Task: Add an orange background to the video "Movie C.mp4" and Play
Action: Mouse moved to (421, 129)
Screenshot: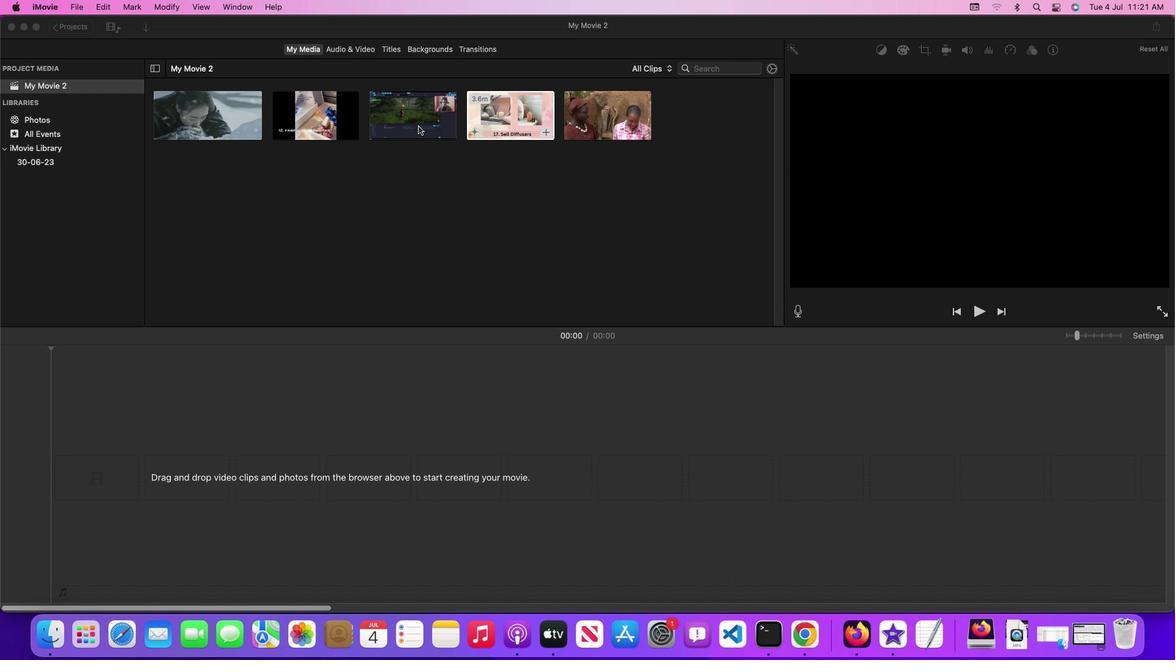 
Action: Mouse pressed left at (421, 129)
Screenshot: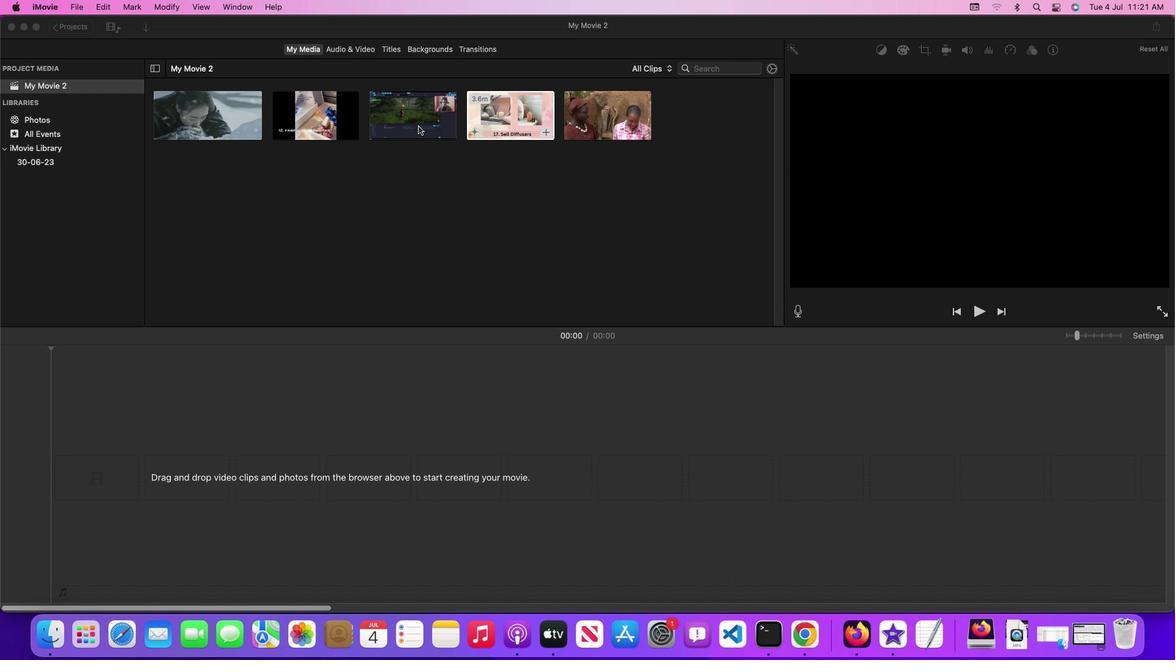 
Action: Mouse moved to (426, 51)
Screenshot: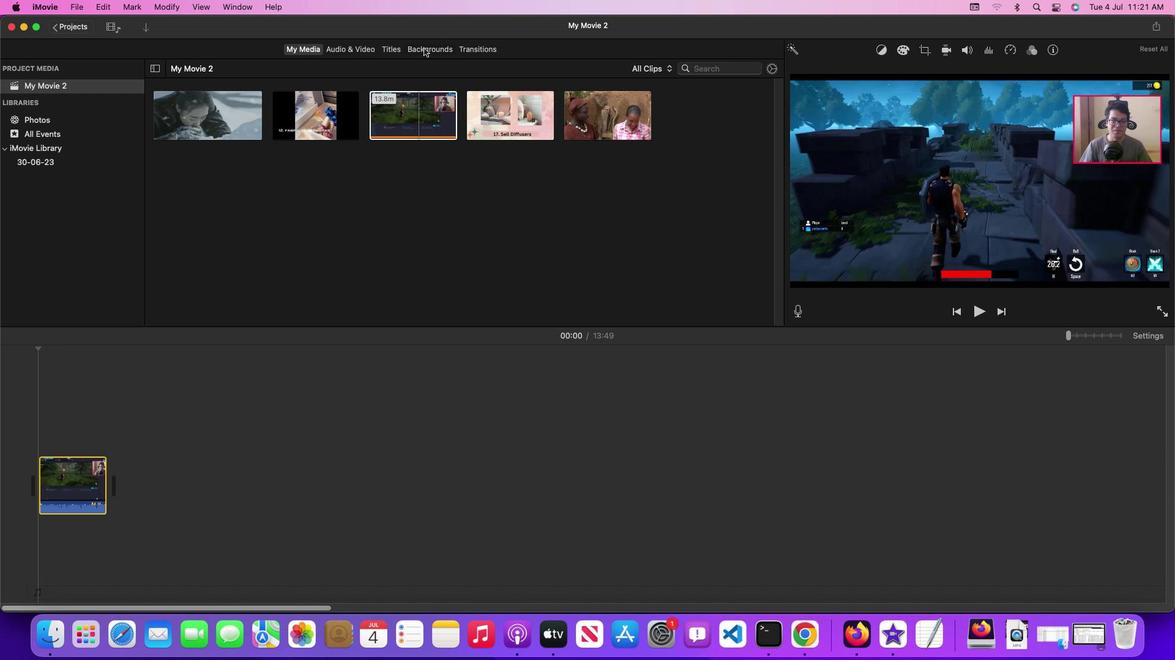 
Action: Mouse pressed left at (426, 51)
Screenshot: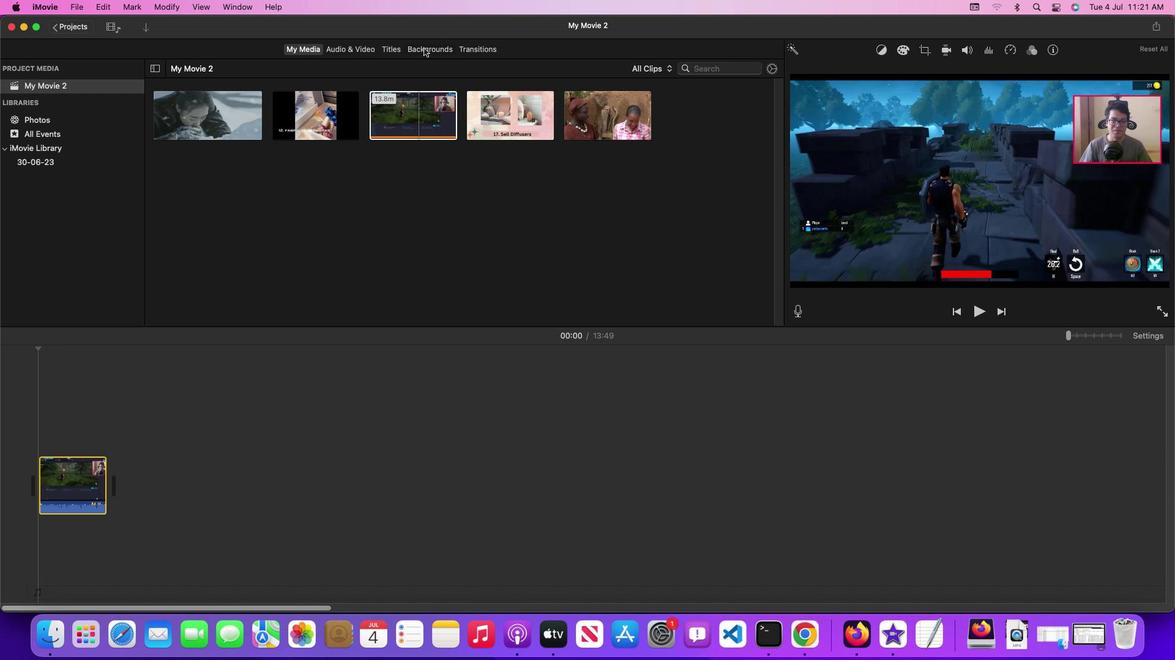 
Action: Mouse moved to (113, 283)
Screenshot: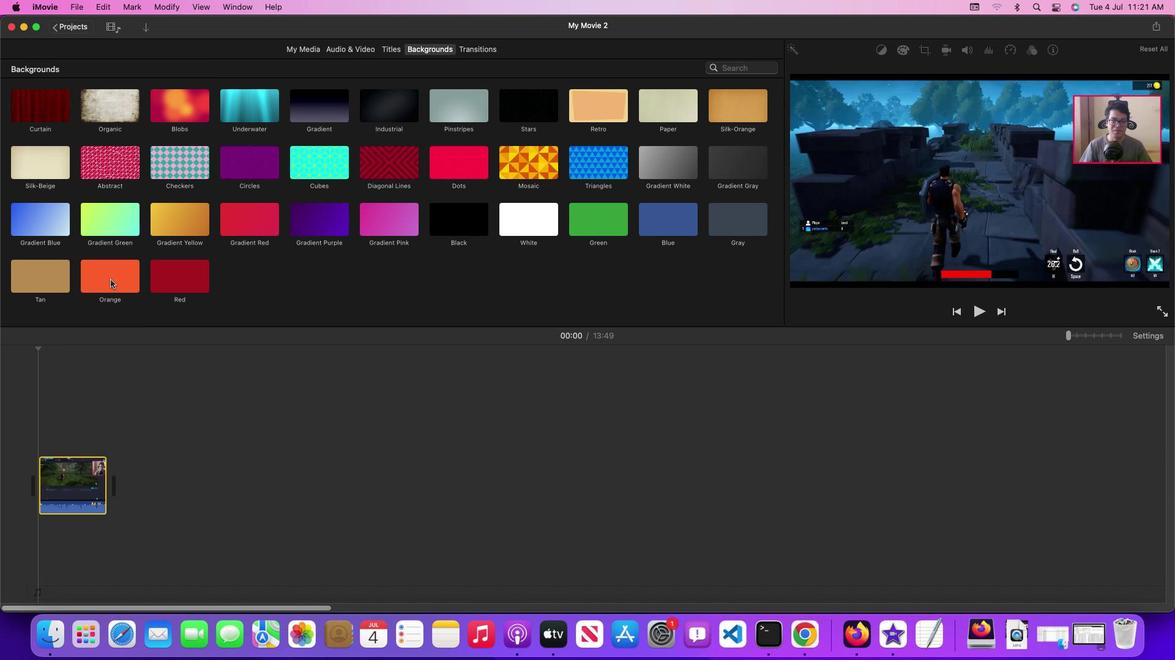 
Action: Mouse pressed left at (113, 283)
Screenshot: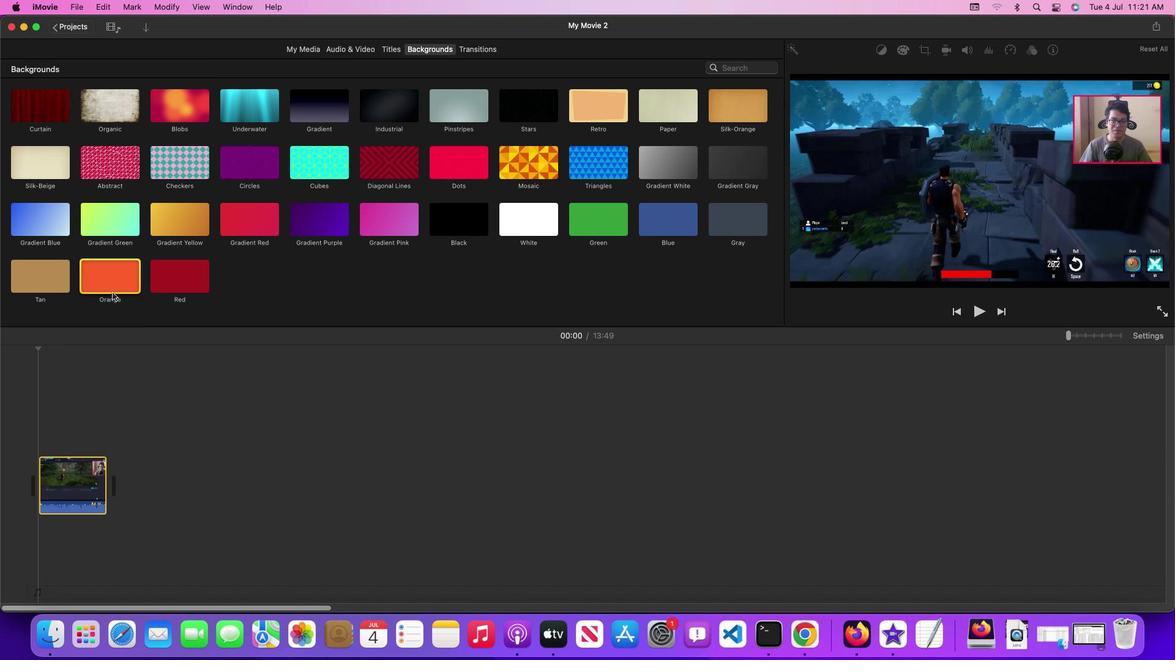 
Action: Mouse moved to (162, 486)
Screenshot: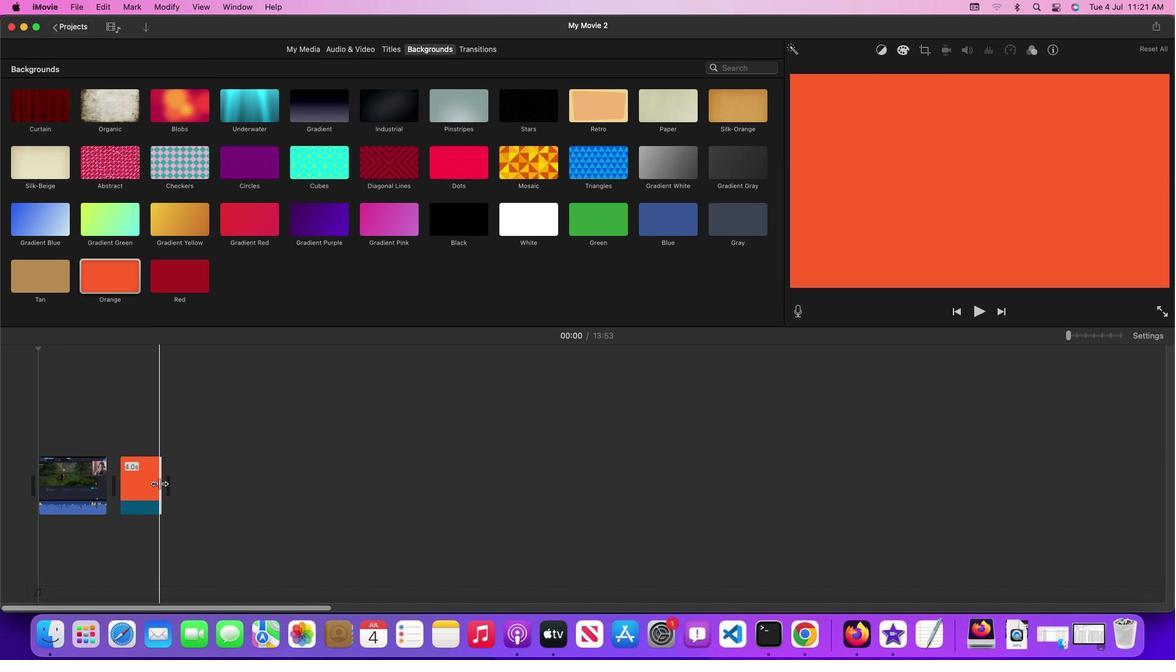 
Action: Mouse pressed left at (162, 486)
Screenshot: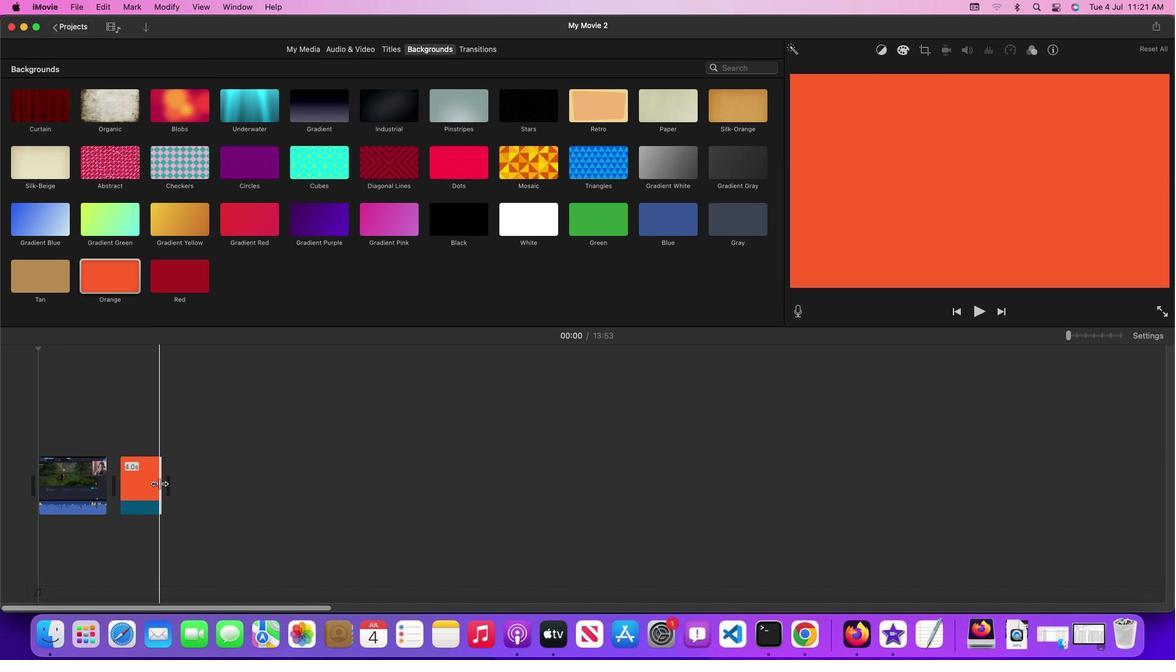 
Action: Mouse moved to (184, 488)
Screenshot: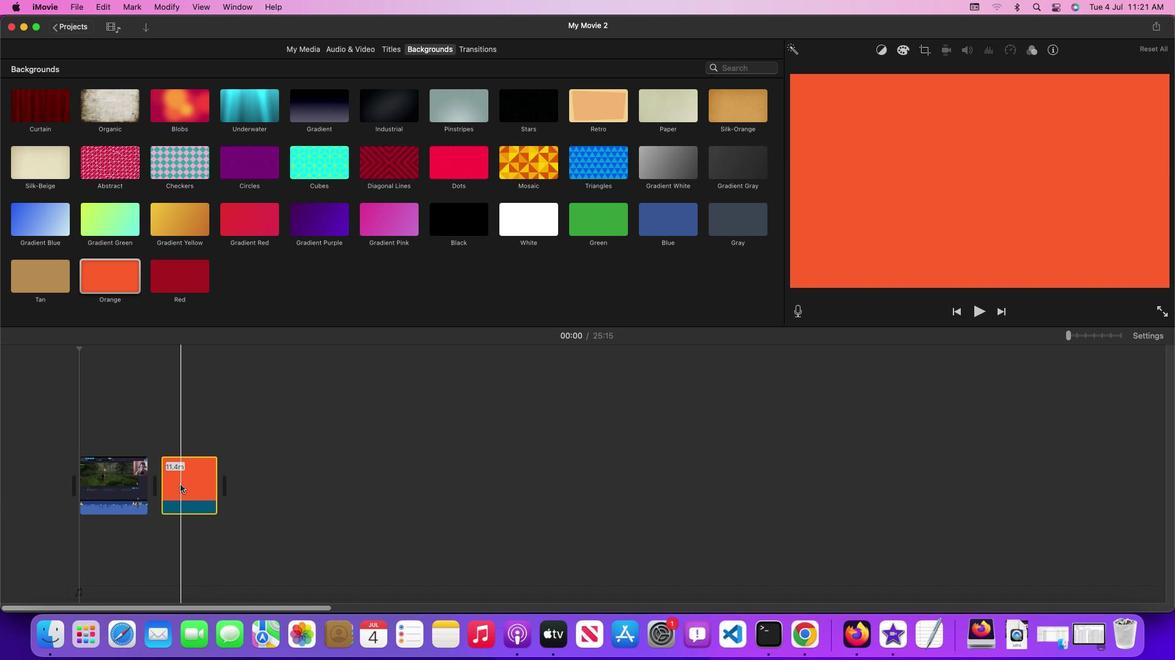 
Action: Mouse pressed left at (184, 488)
Screenshot: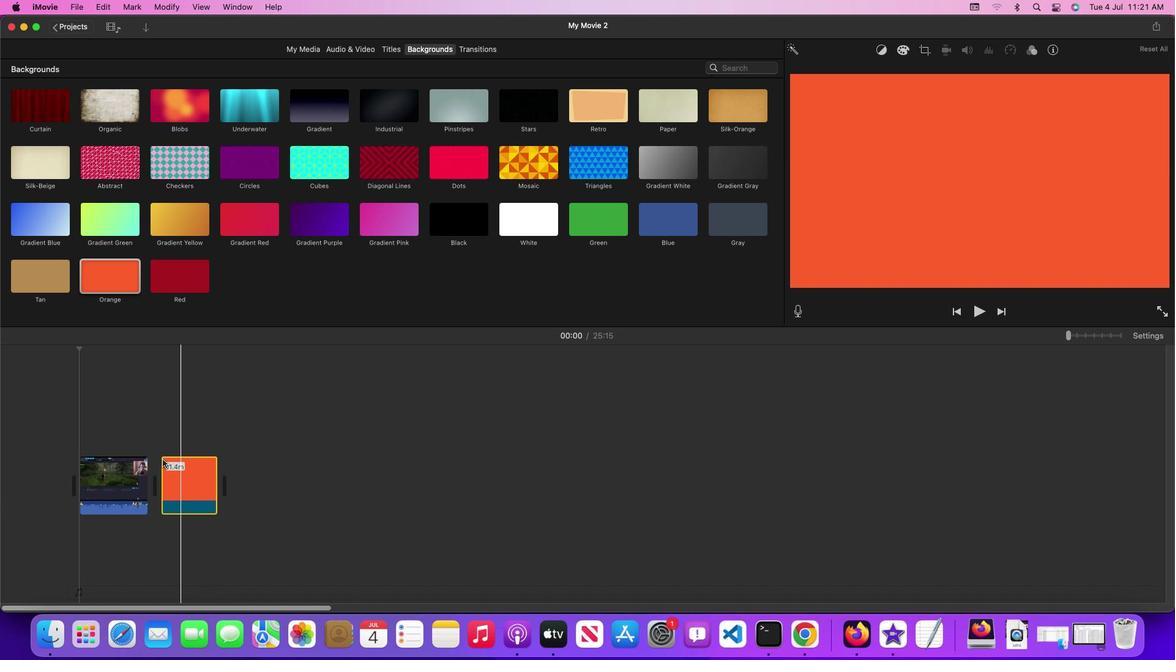 
Action: Mouse moved to (124, 475)
Screenshot: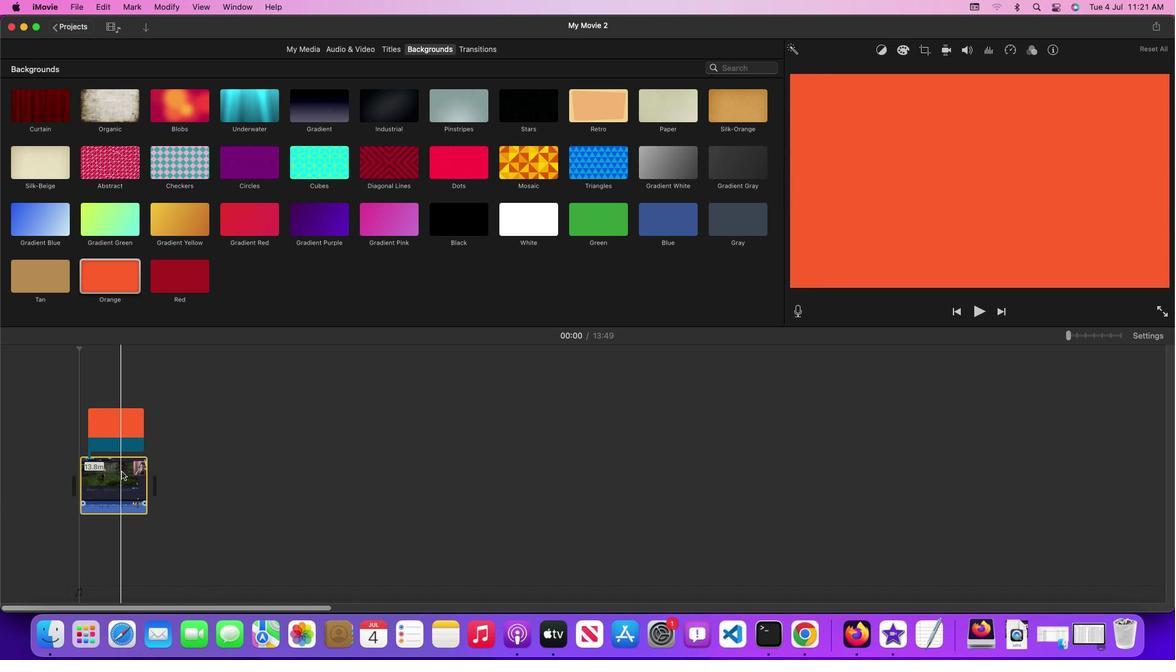 
Action: Mouse pressed left at (124, 475)
Screenshot: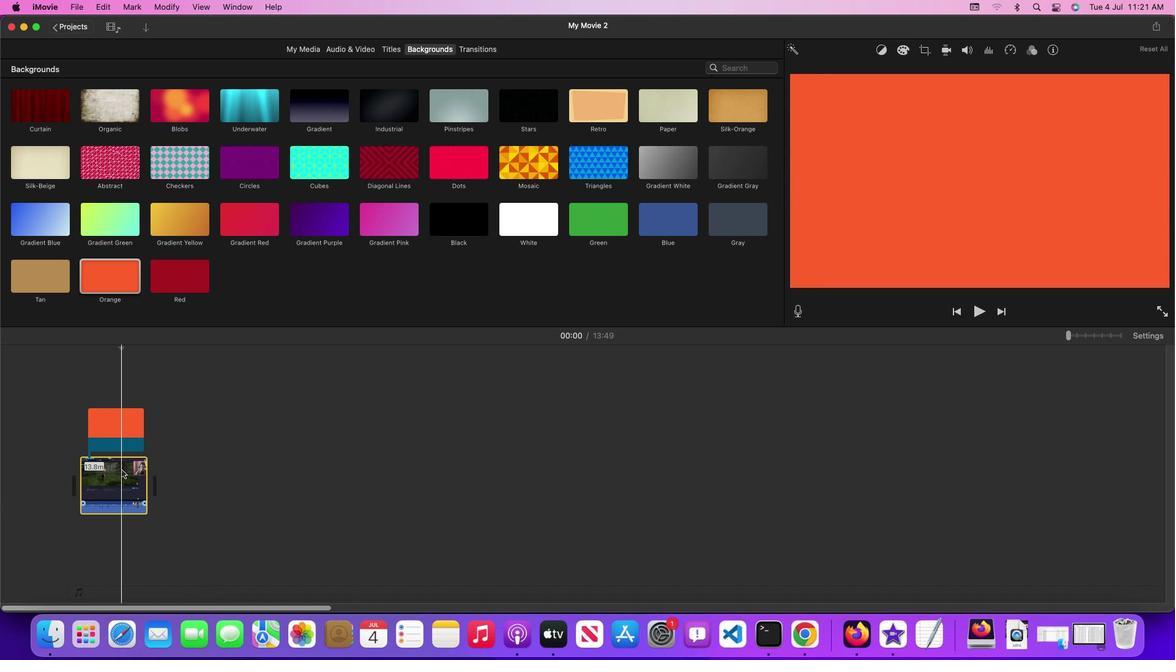 
Action: Mouse moved to (124, 430)
Screenshot: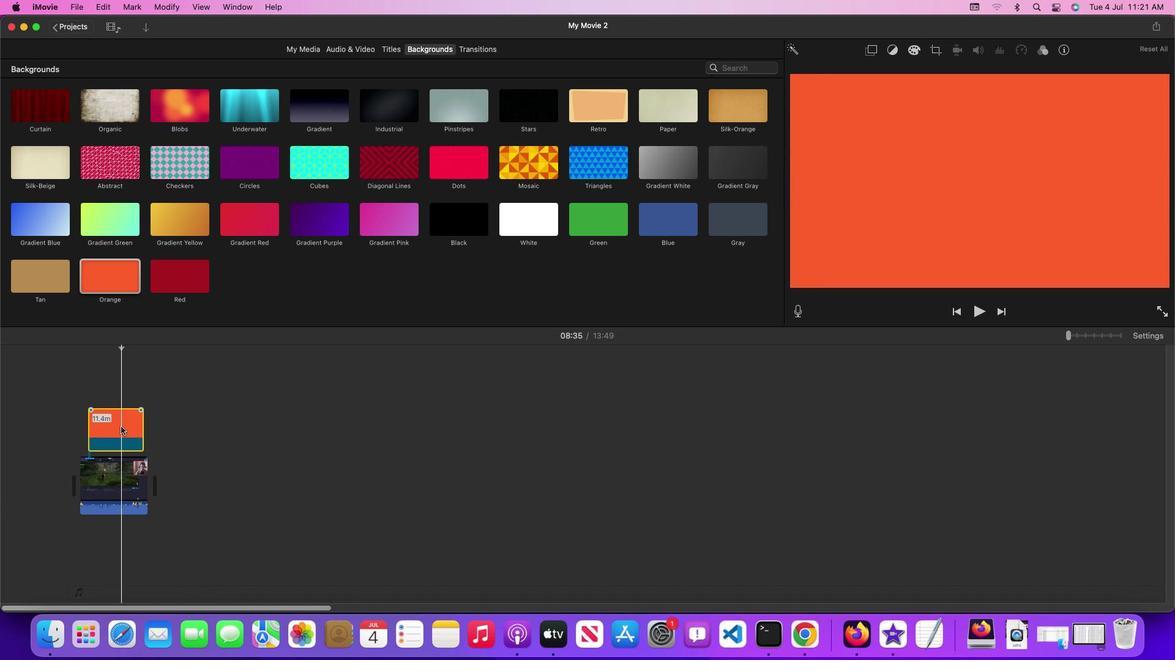 
Action: Mouse pressed left at (124, 430)
Screenshot: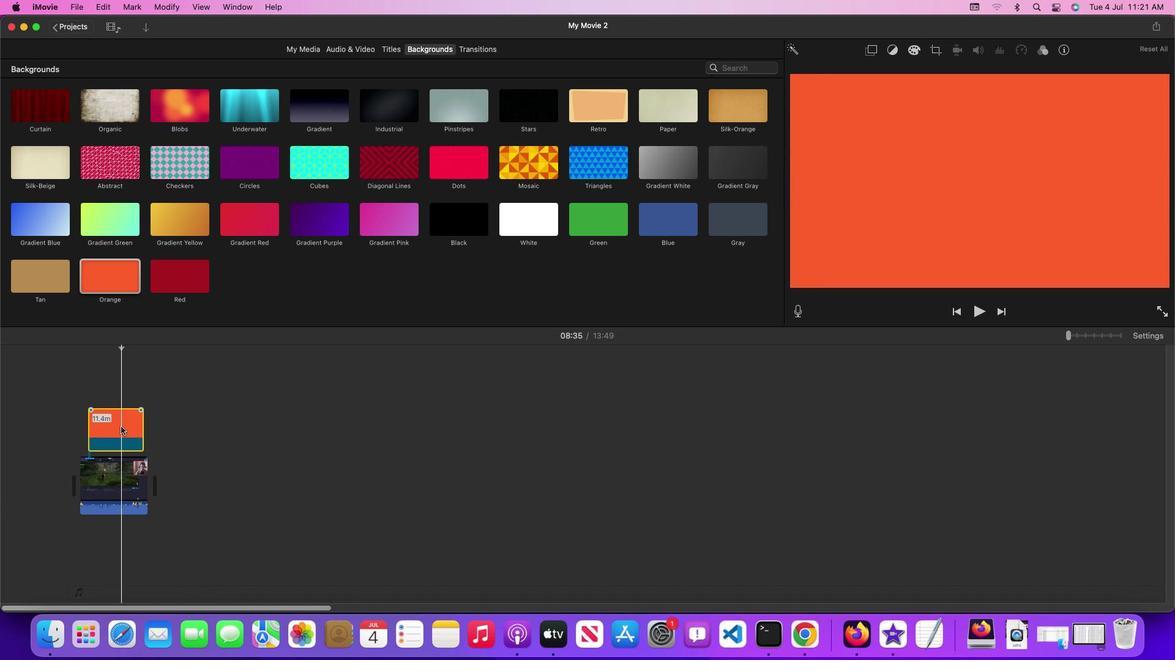
Action: Mouse moved to (873, 50)
Screenshot: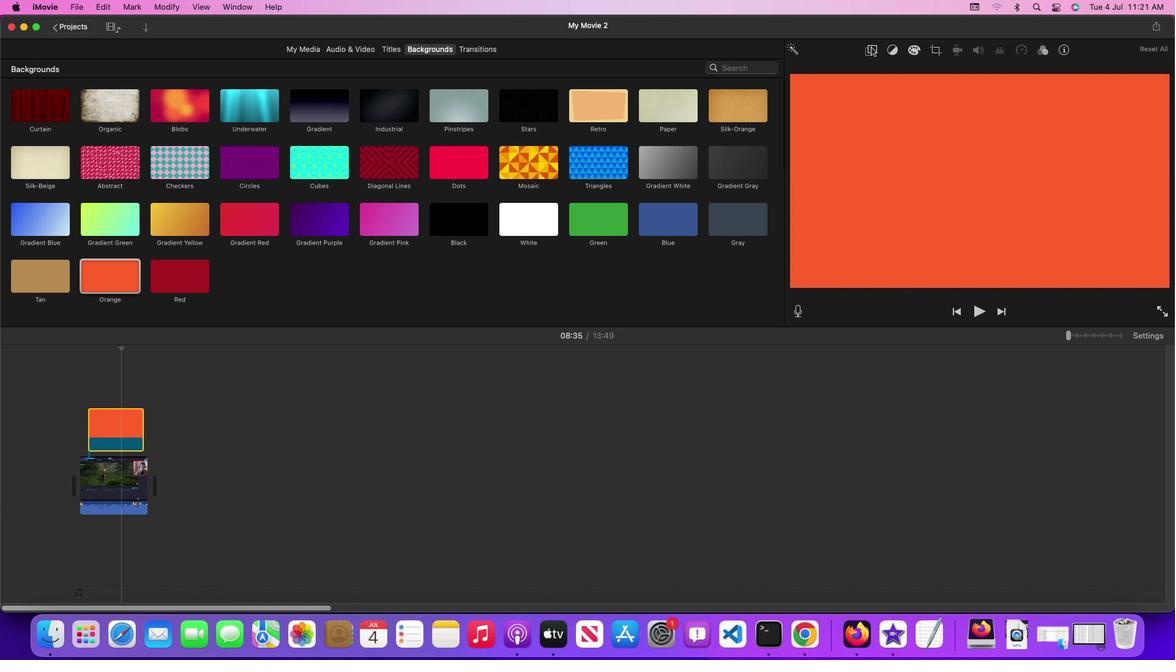 
Action: Mouse pressed left at (873, 50)
Screenshot: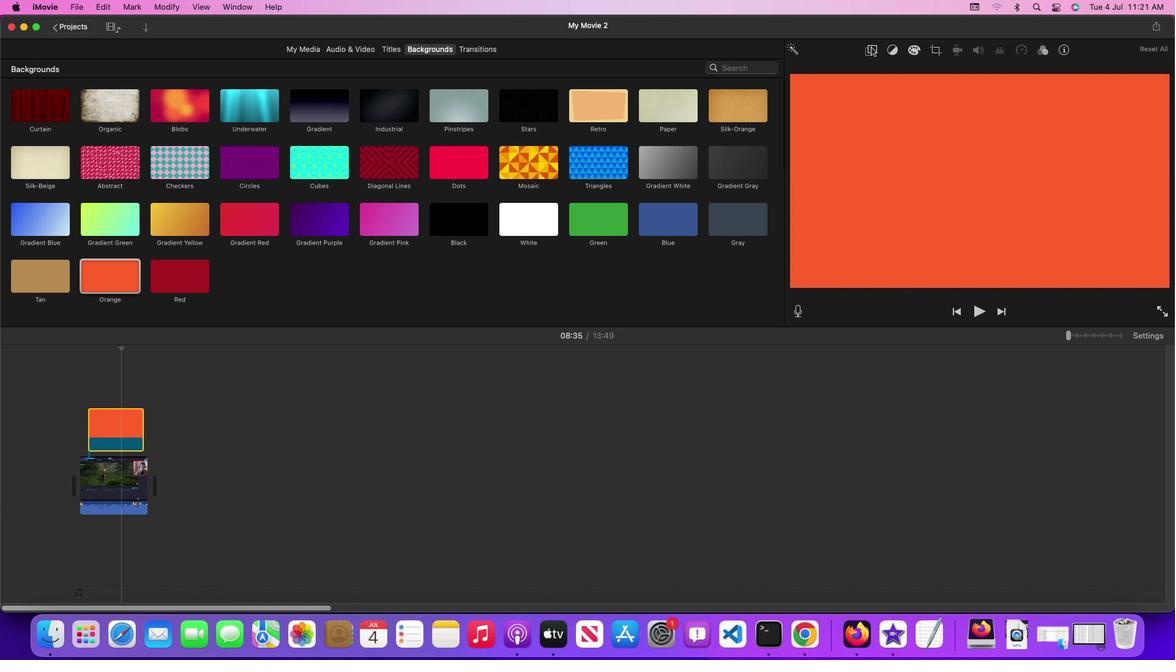 
Action: Mouse moved to (837, 74)
Screenshot: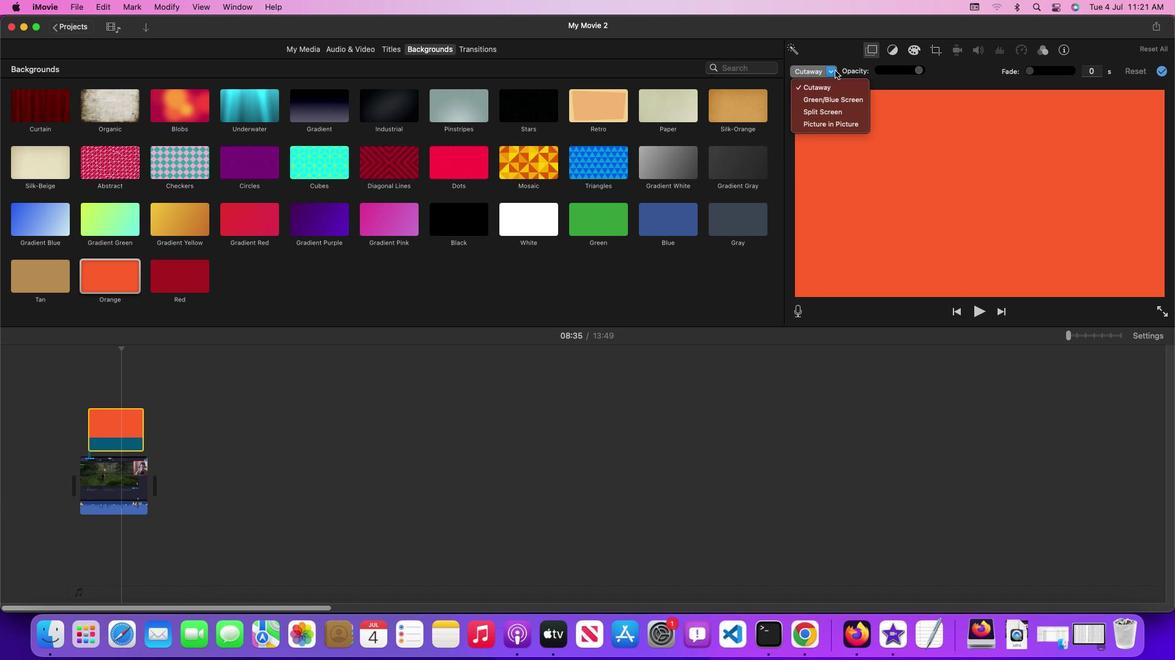 
Action: Mouse pressed left at (837, 74)
Screenshot: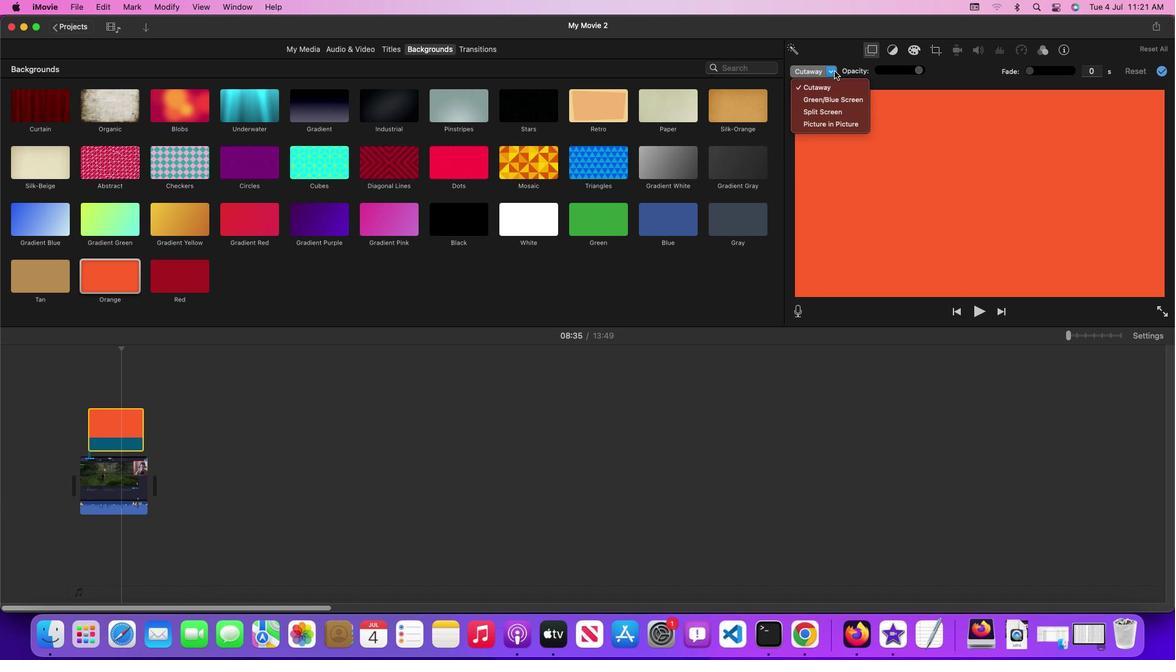 
Action: Mouse moved to (840, 127)
Screenshot: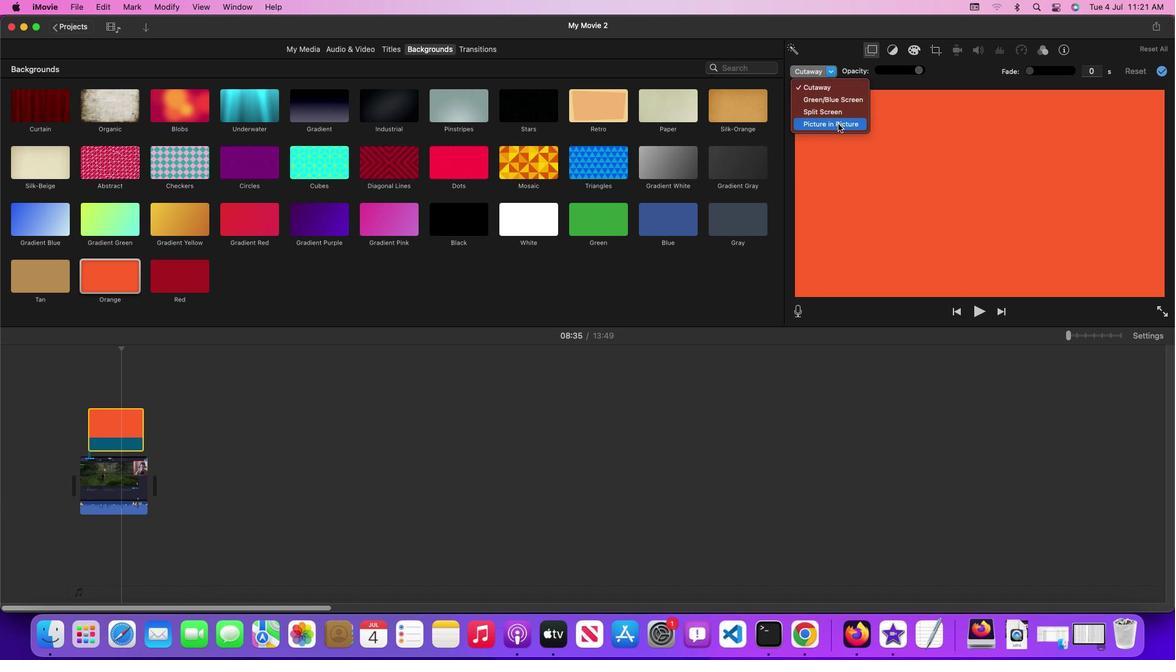 
Action: Mouse pressed left at (840, 127)
Screenshot: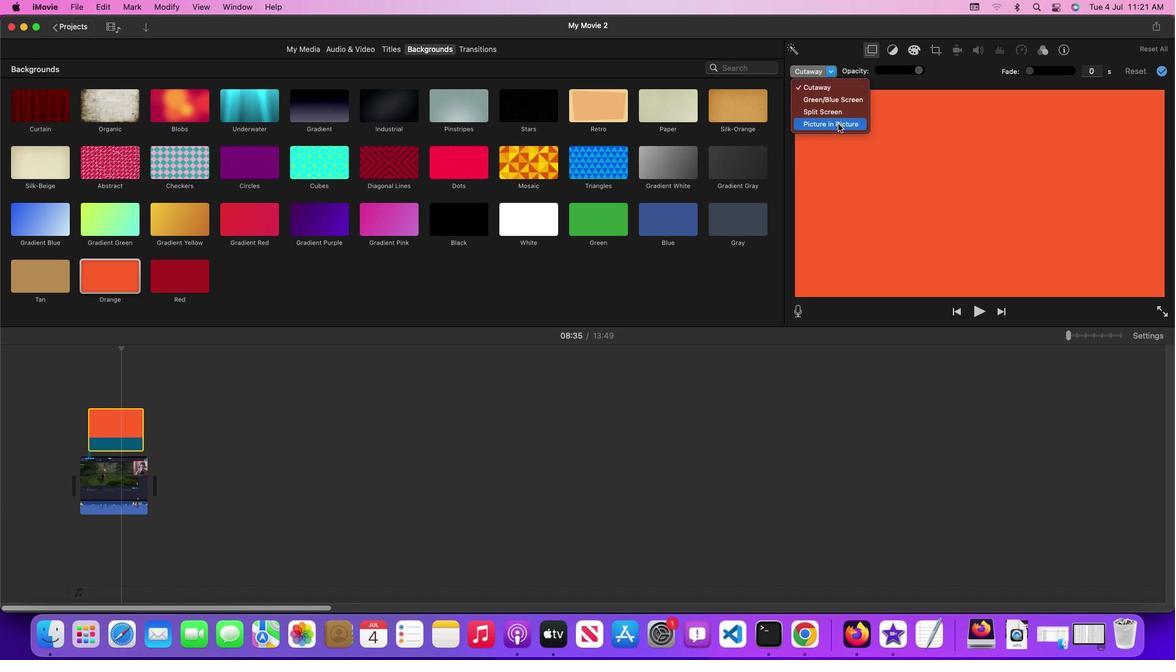 
Action: Mouse moved to (1080, 144)
Screenshot: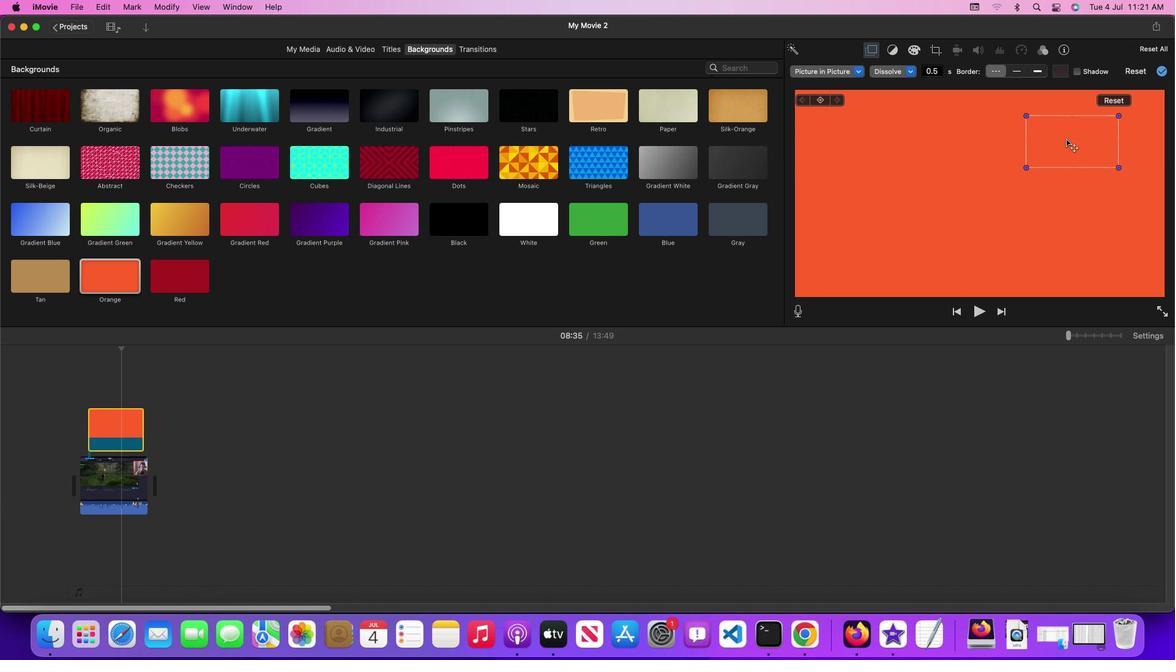 
Action: Mouse pressed left at (1080, 144)
Screenshot: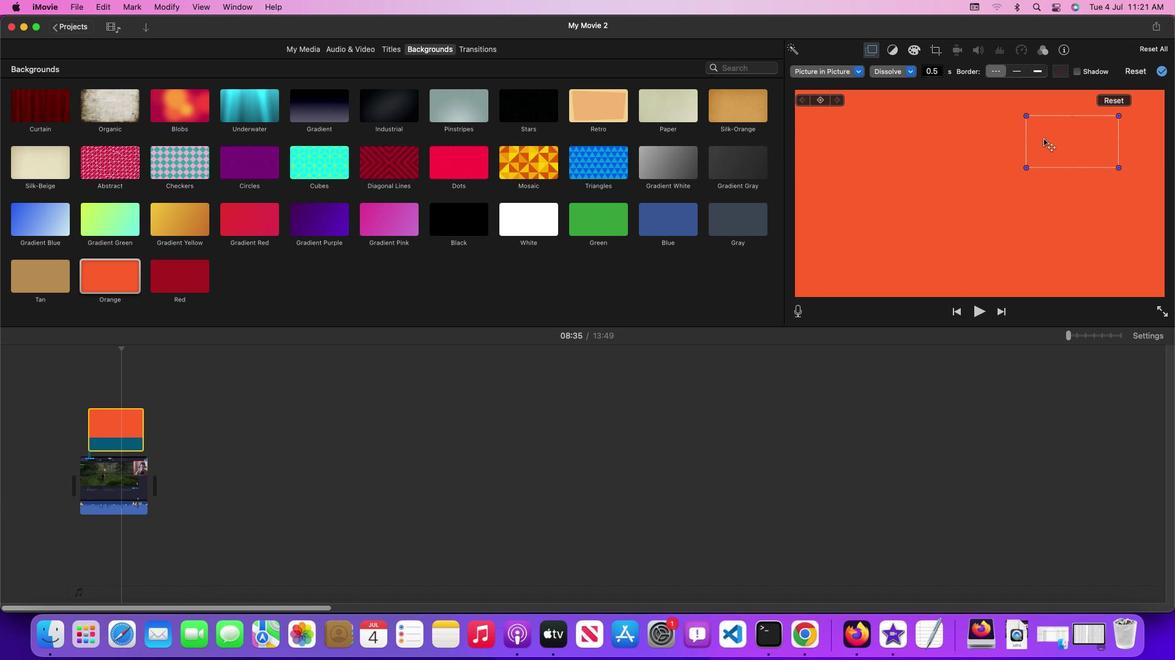 
Action: Mouse moved to (891, 143)
Screenshot: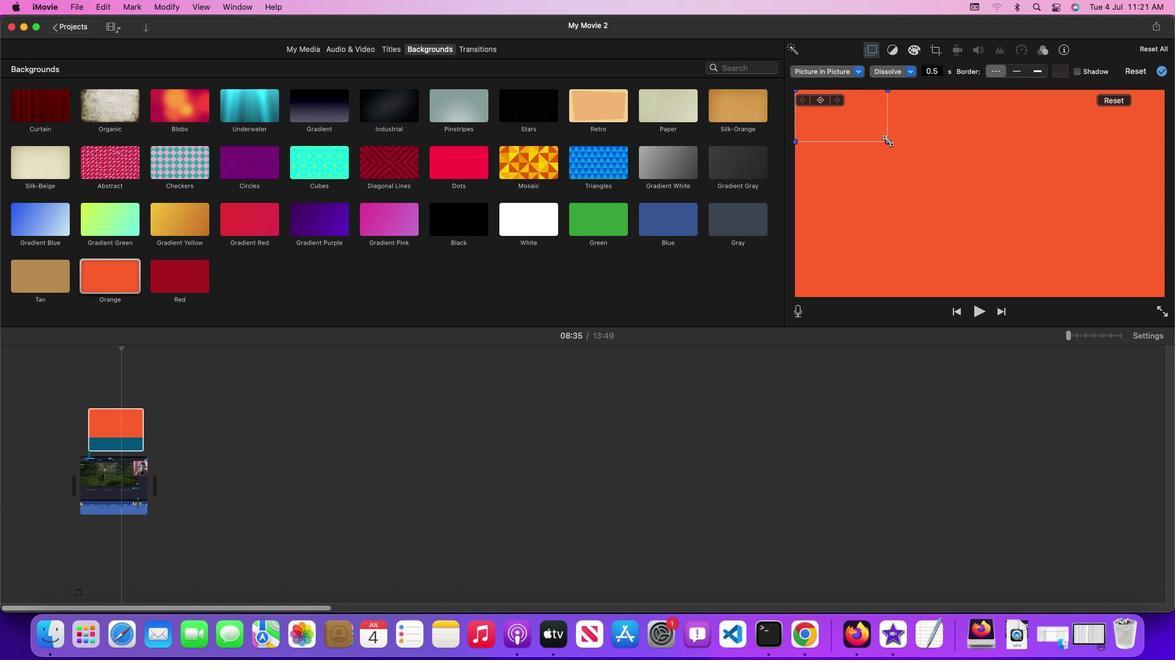 
Action: Mouse pressed left at (891, 143)
Screenshot: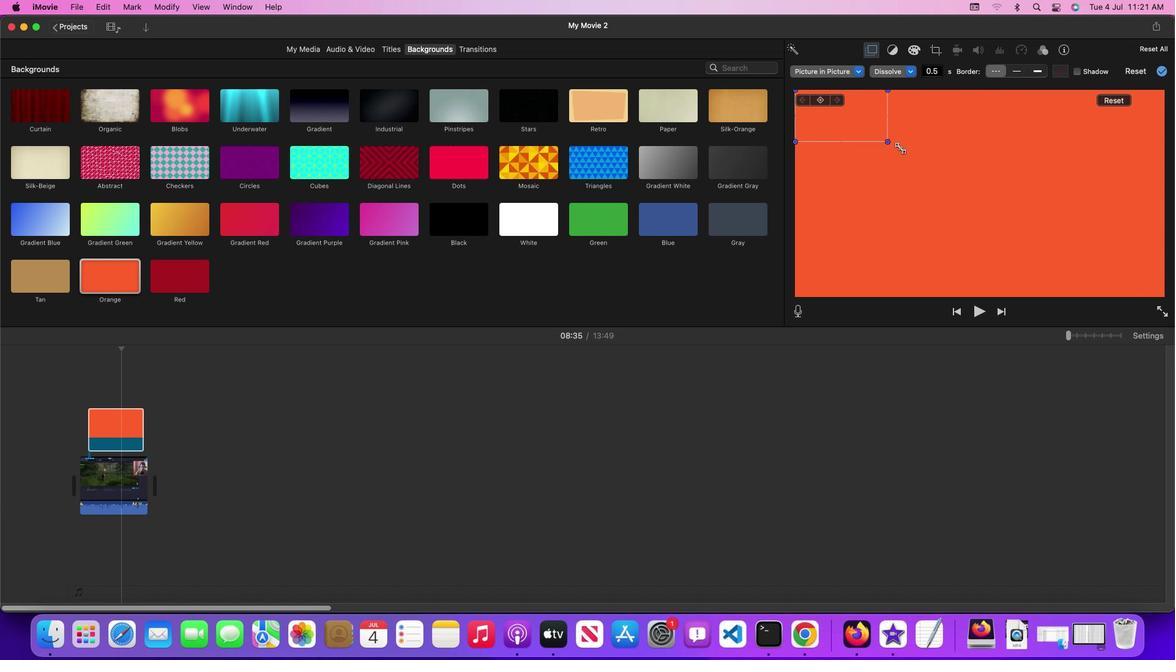 
Action: Mouse moved to (862, 75)
Screenshot: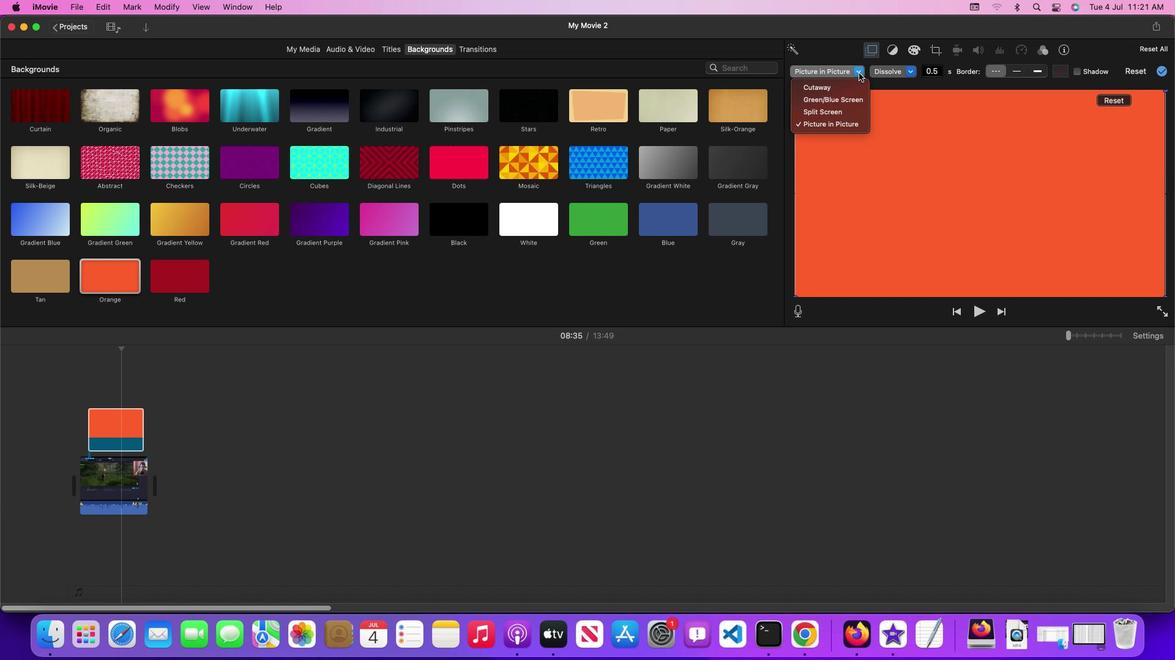 
Action: Mouse pressed left at (862, 75)
Screenshot: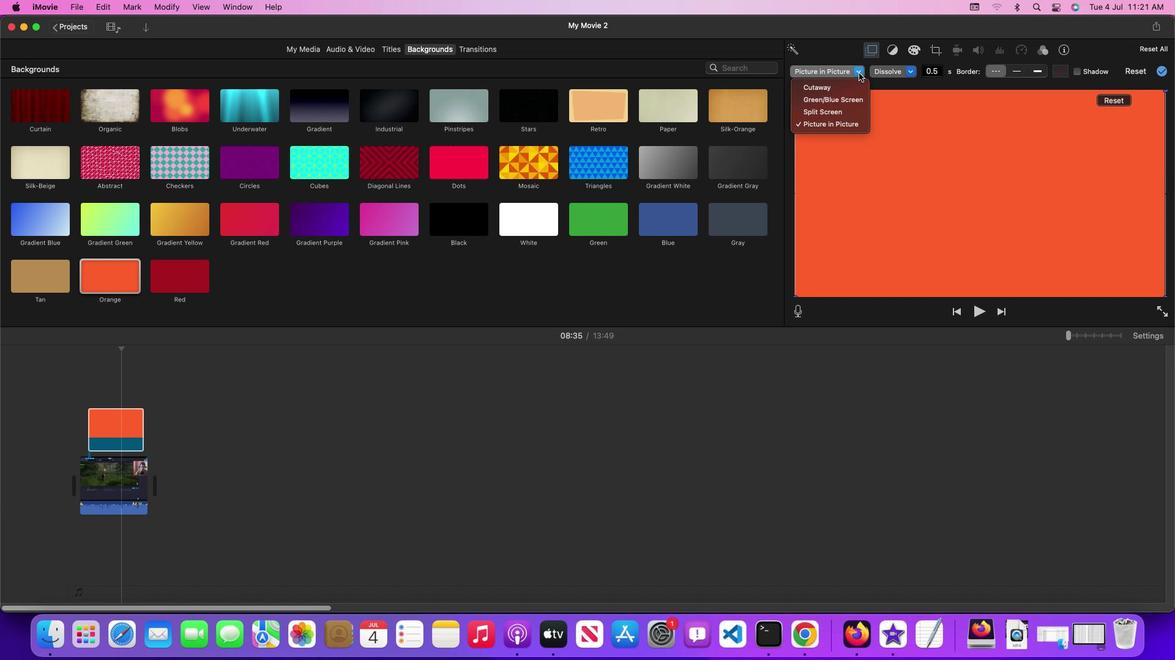 
Action: Mouse moved to (860, 92)
Screenshot: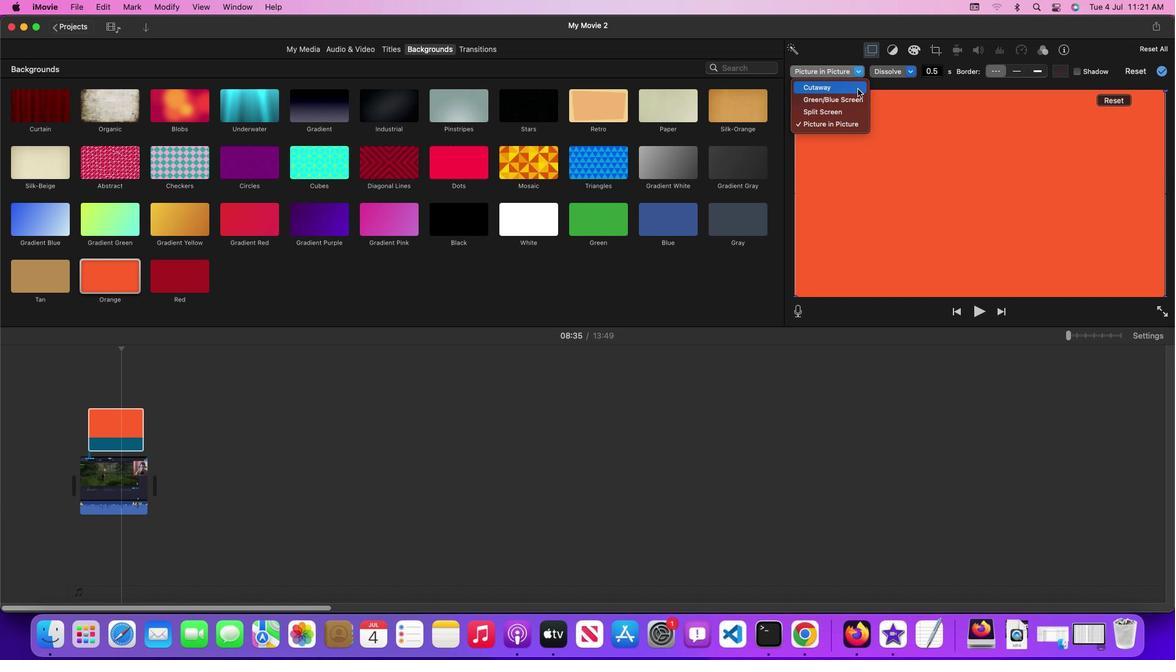 
Action: Mouse pressed left at (860, 92)
Screenshot: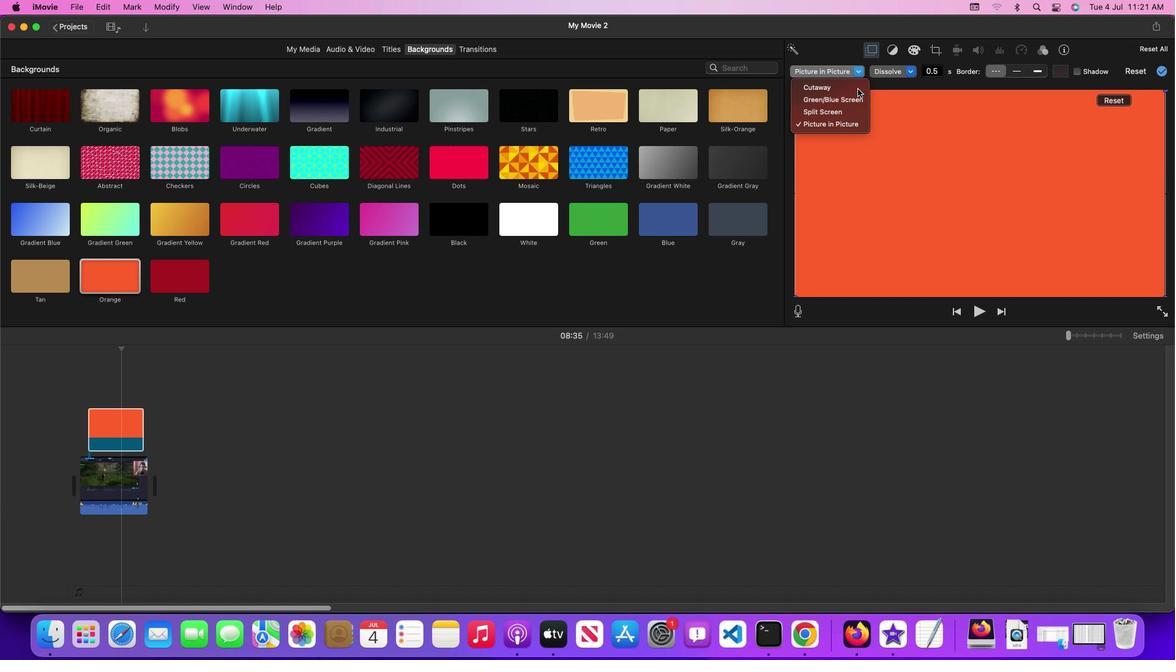 
Action: Mouse moved to (922, 72)
Screenshot: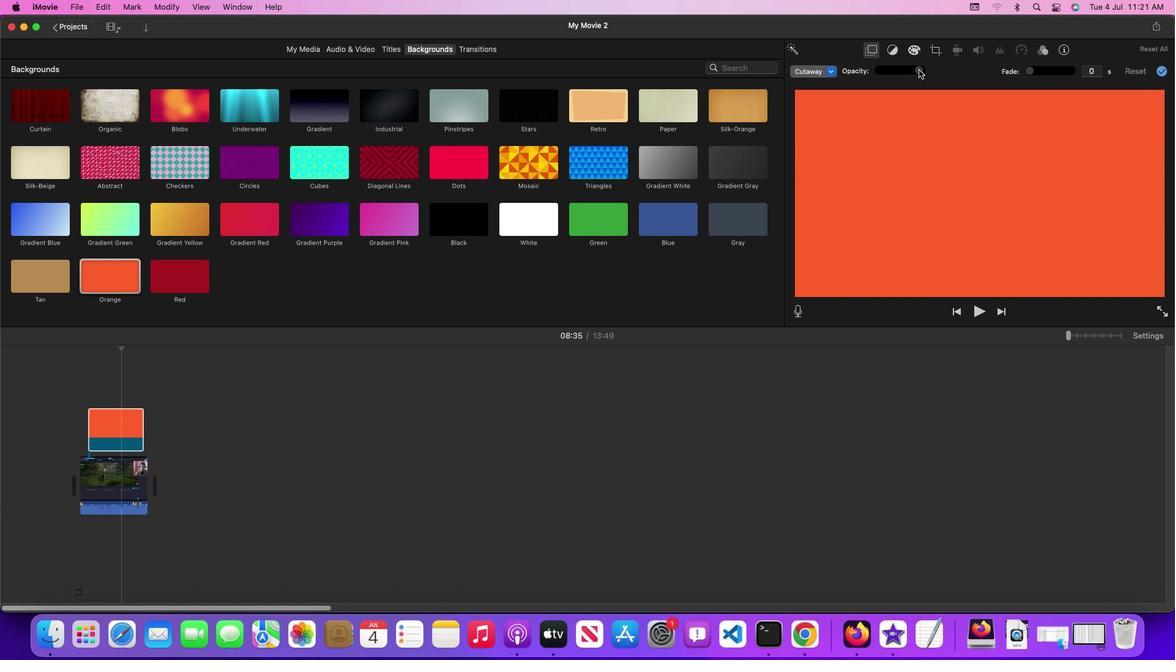 
Action: Mouse pressed left at (922, 72)
Screenshot: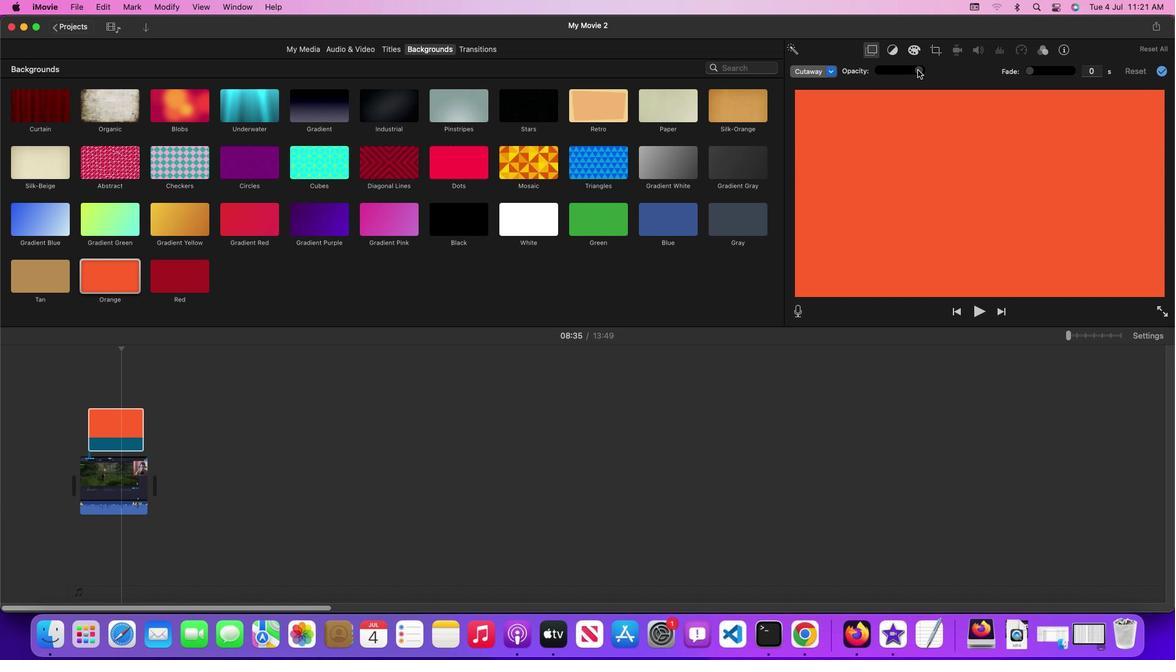 
Action: Mouse moved to (897, 78)
Screenshot: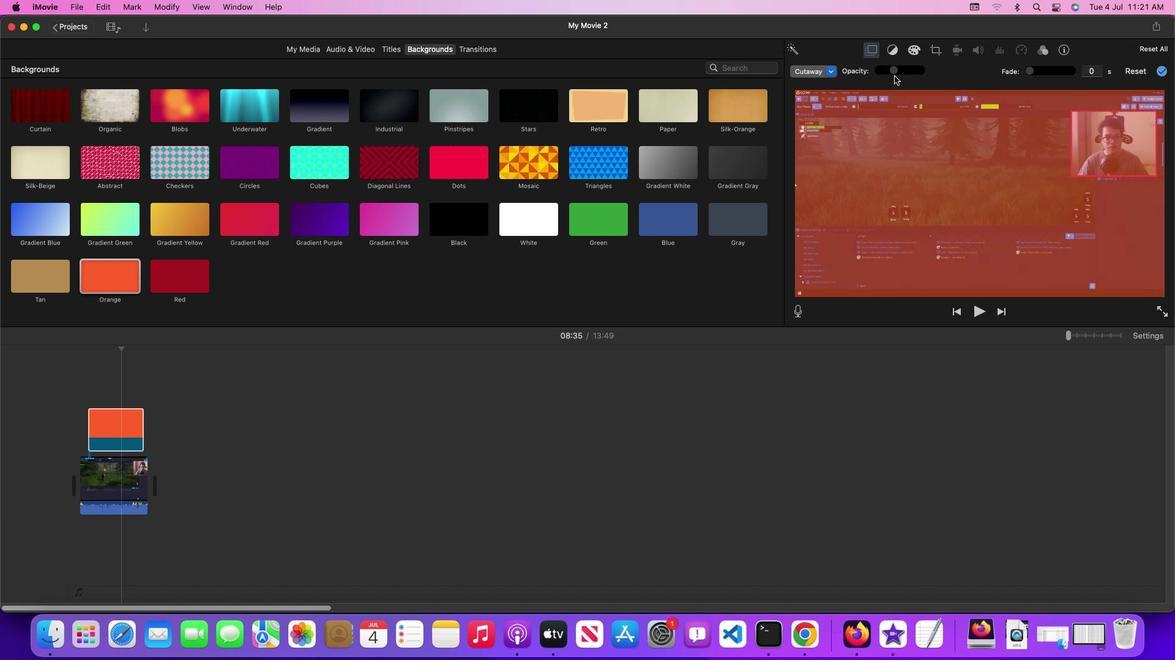 
Action: Key pressed Key.space
Screenshot: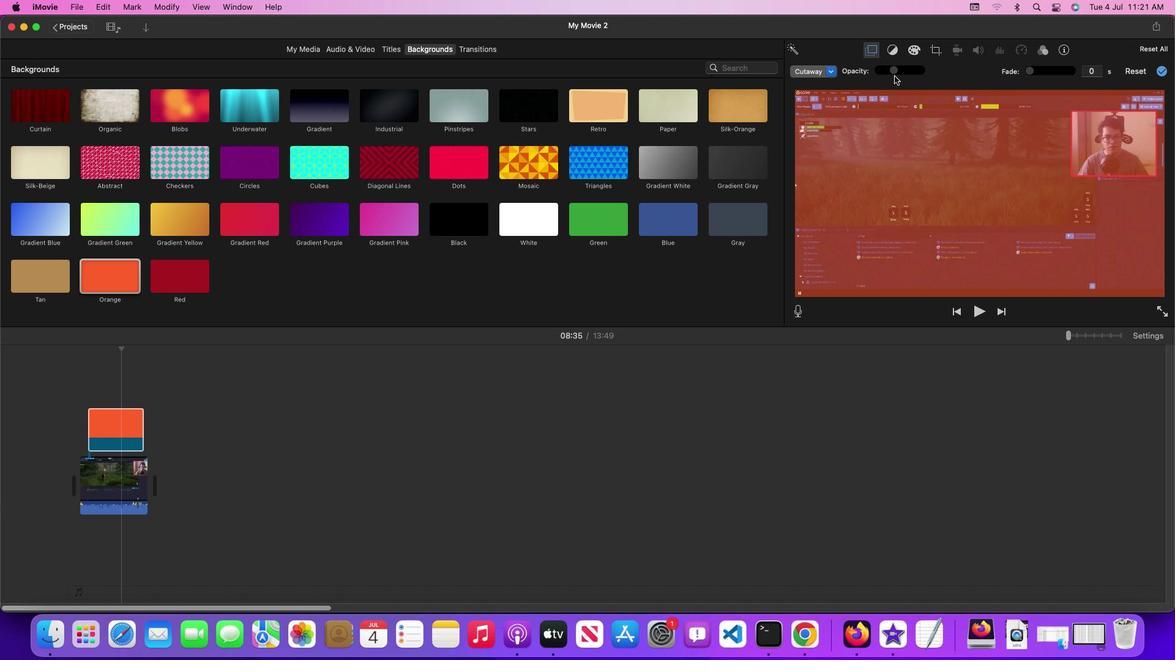 
Action: Mouse moved to (900, 148)
Screenshot: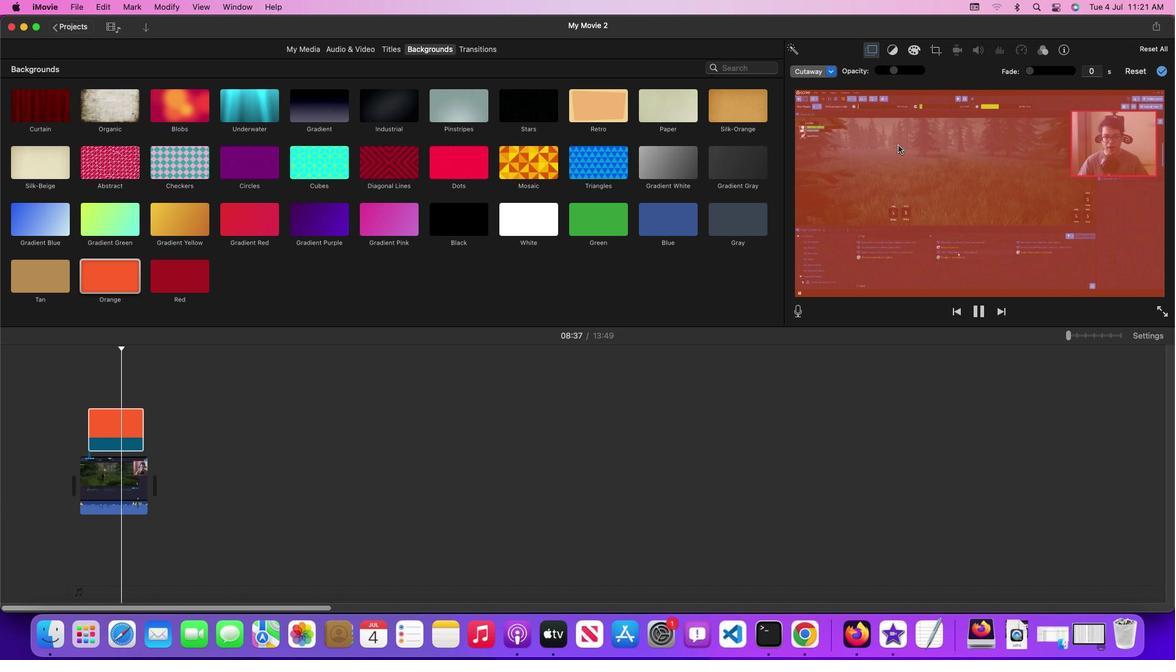 
